 Task: Apply update heading 3 to match the text "Phone".
Action: Mouse pressed left at (407, 161)
Screenshot: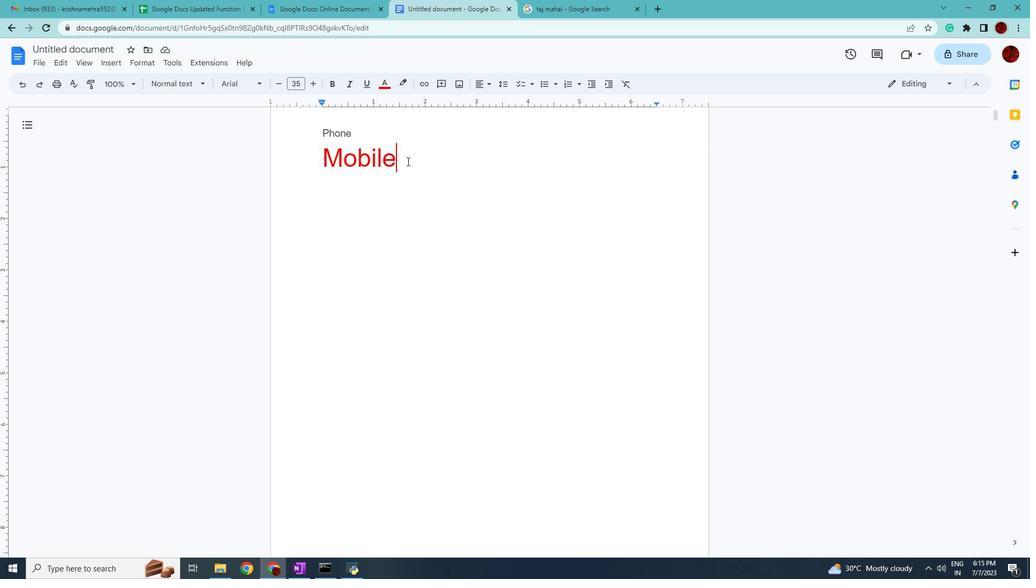 
Action: Mouse moved to (202, 85)
Screenshot: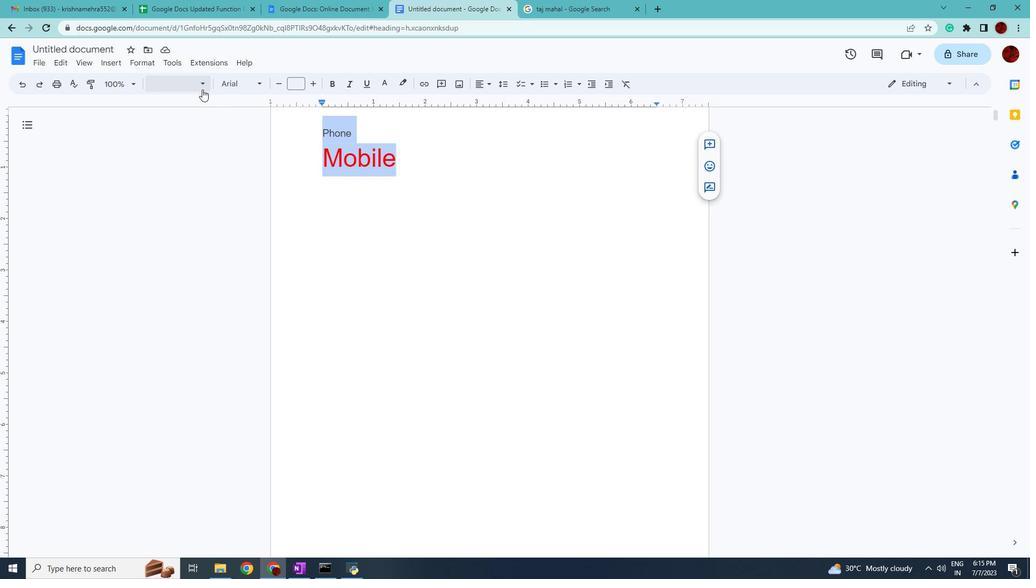 
Action: Mouse pressed left at (202, 85)
Screenshot: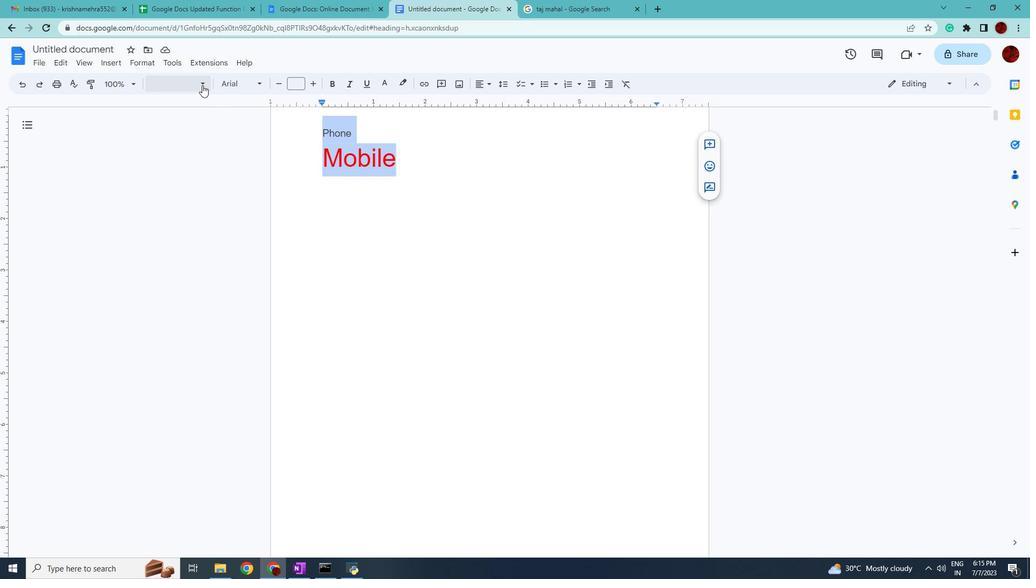 
Action: Mouse moved to (334, 325)
Screenshot: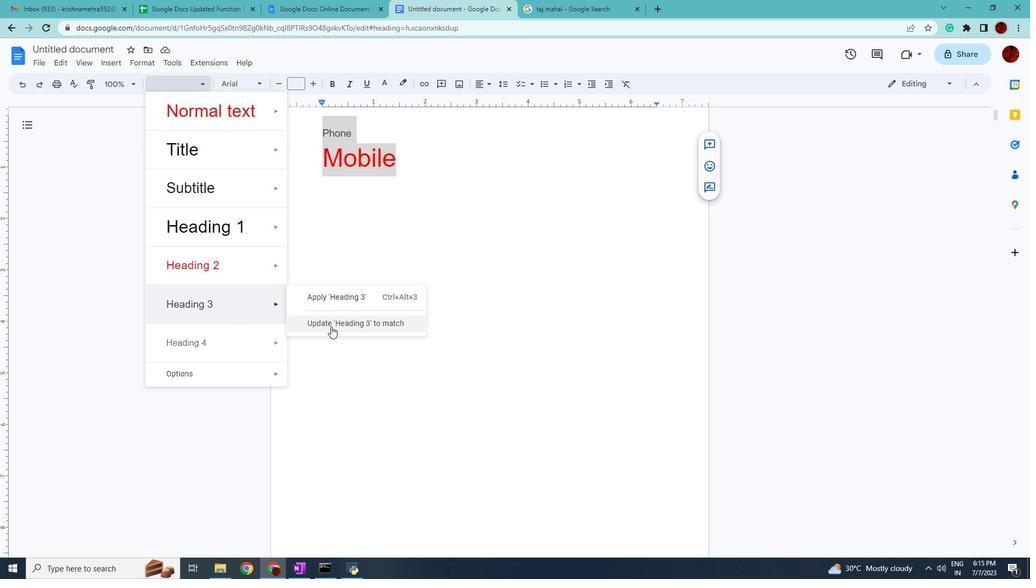 
Action: Mouse pressed left at (334, 325)
Screenshot: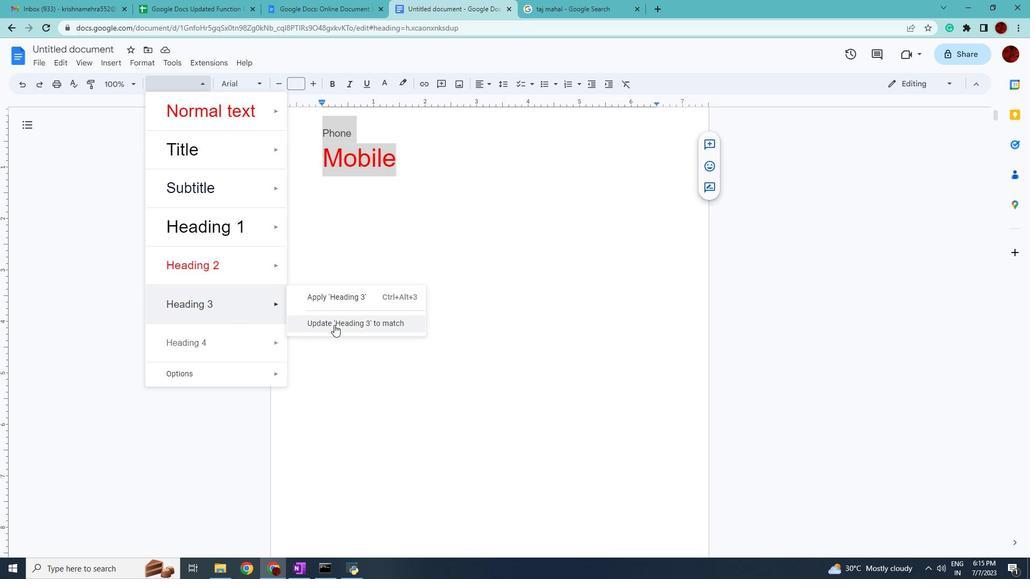 
